 Task: Create a due date automation trigger when advanced on, on the wednesday of the week before a card is due add basic without the red label at 11:00 AM.
Action: Mouse moved to (1034, 92)
Screenshot: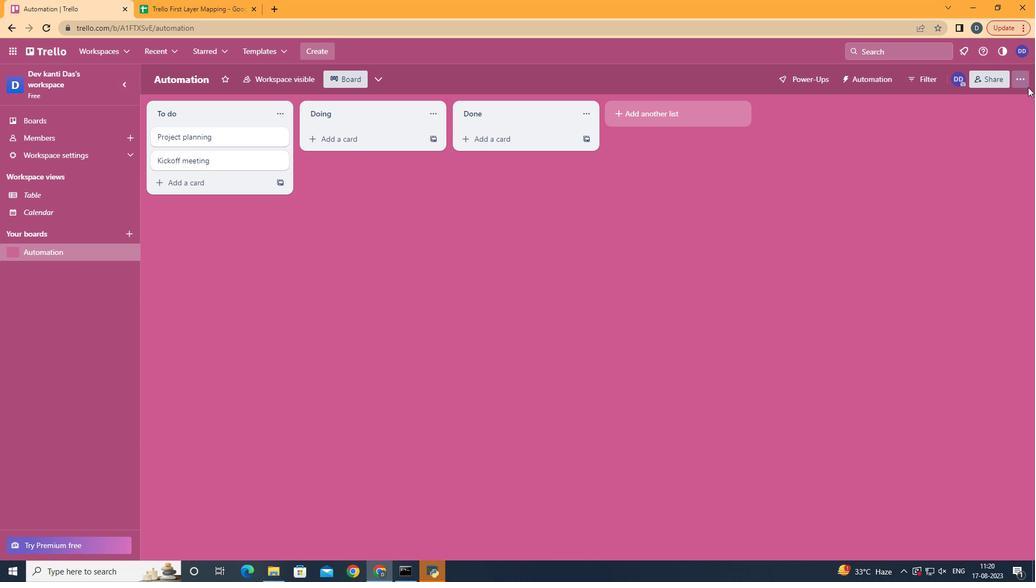 
Action: Mouse pressed left at (1034, 92)
Screenshot: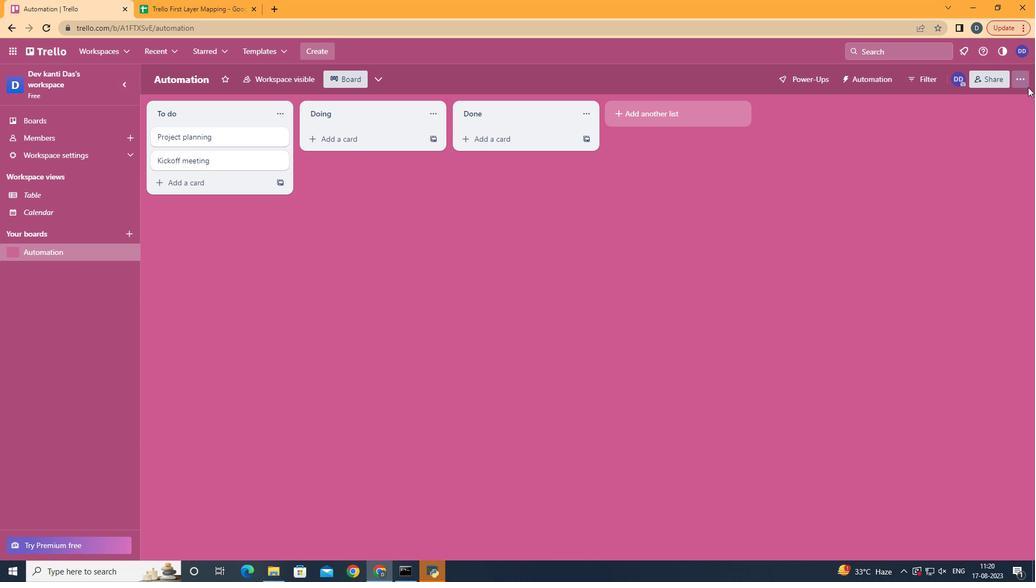 
Action: Mouse moved to (974, 240)
Screenshot: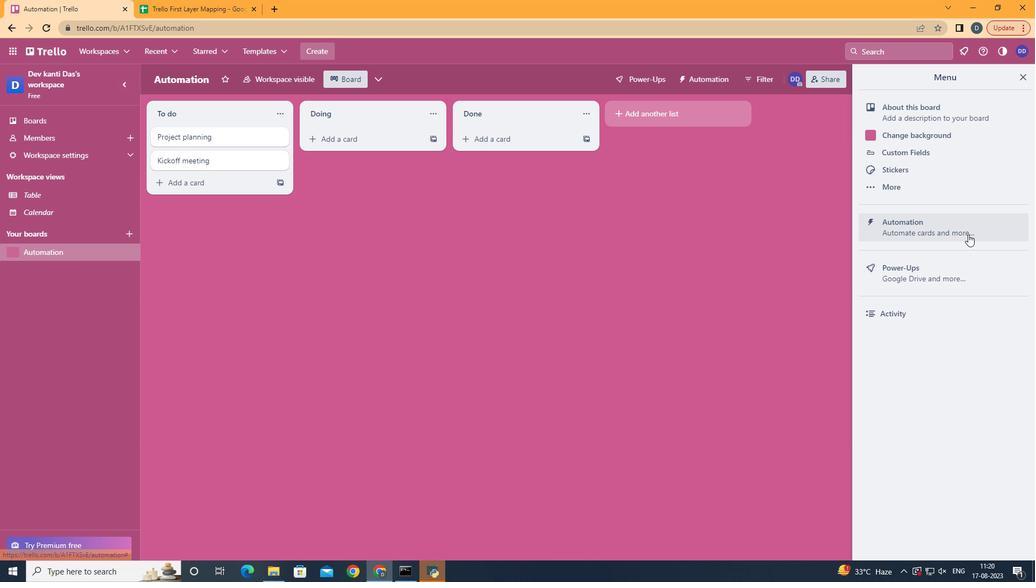 
Action: Mouse pressed left at (974, 240)
Screenshot: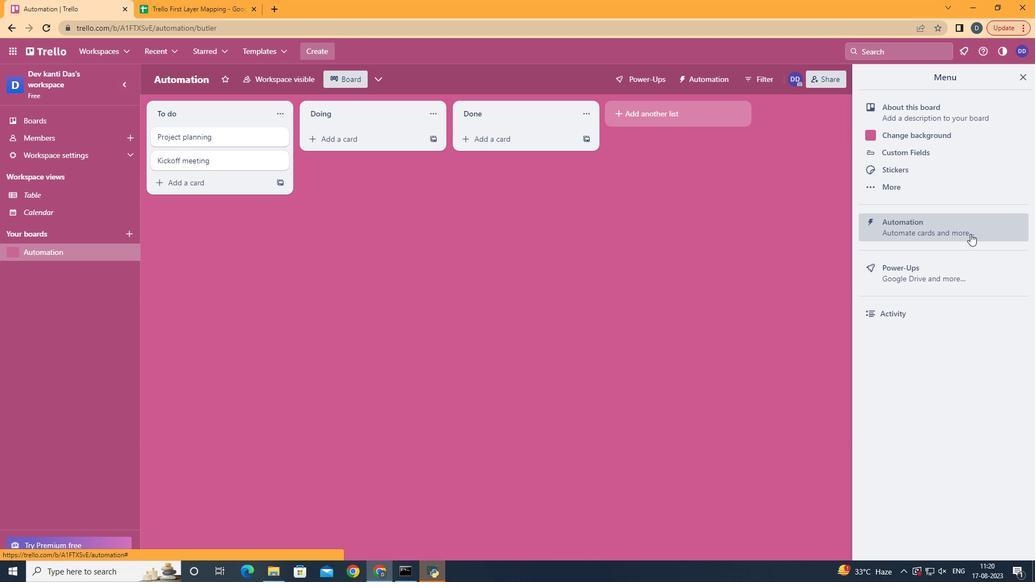 
Action: Mouse moved to (197, 223)
Screenshot: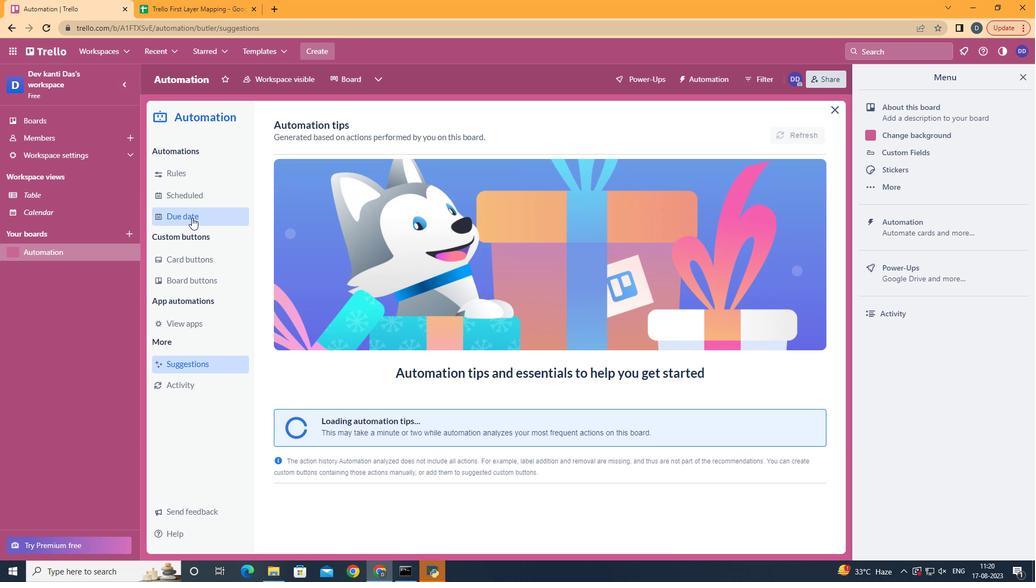 
Action: Mouse pressed left at (197, 223)
Screenshot: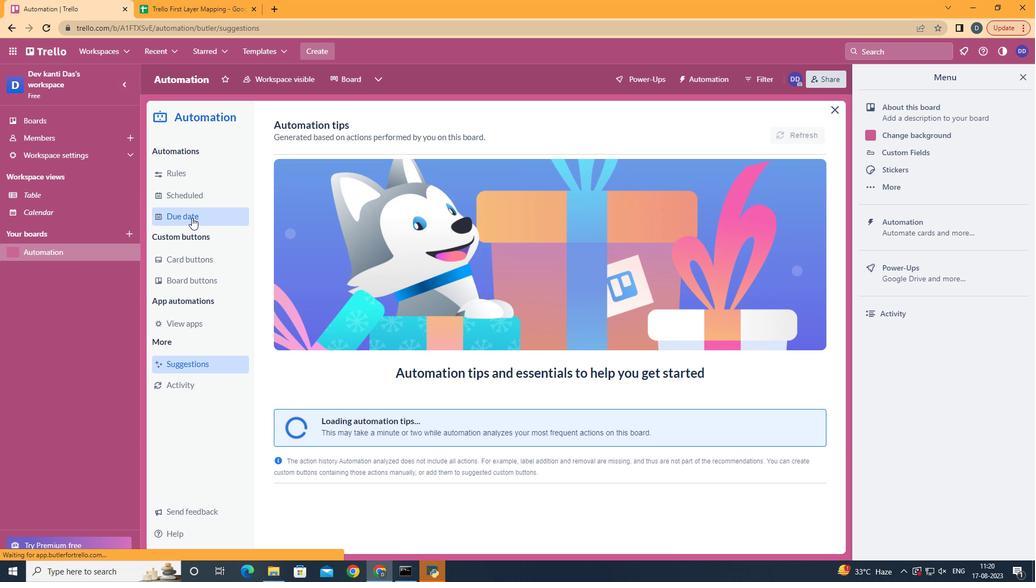 
Action: Mouse moved to (768, 135)
Screenshot: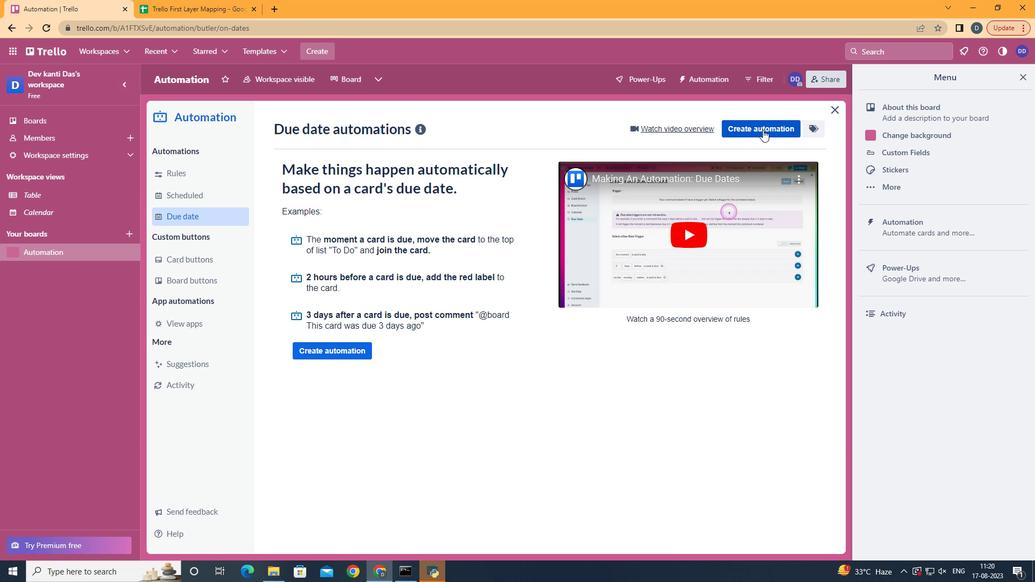 
Action: Mouse pressed left at (768, 135)
Screenshot: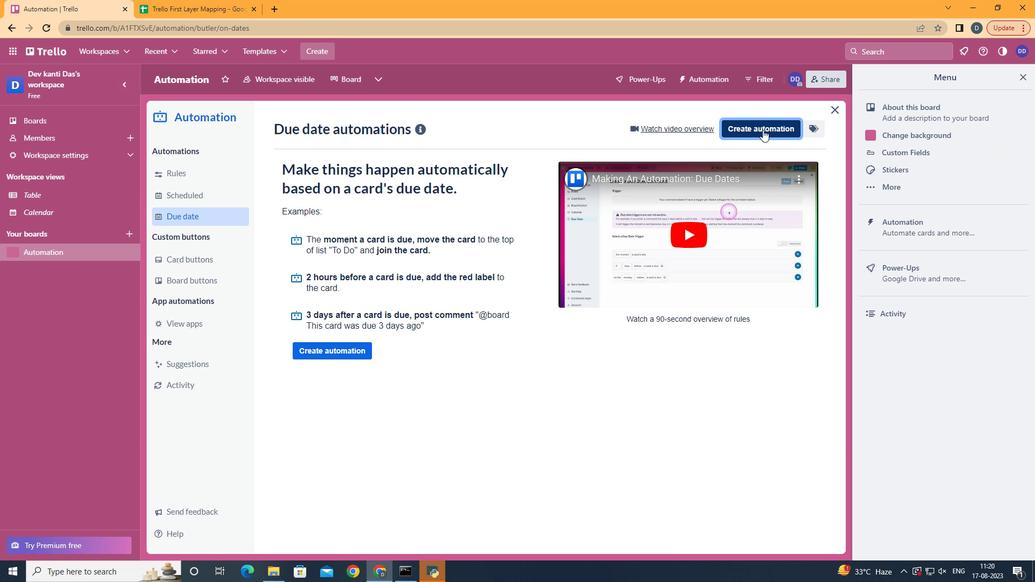 
Action: Mouse moved to (567, 226)
Screenshot: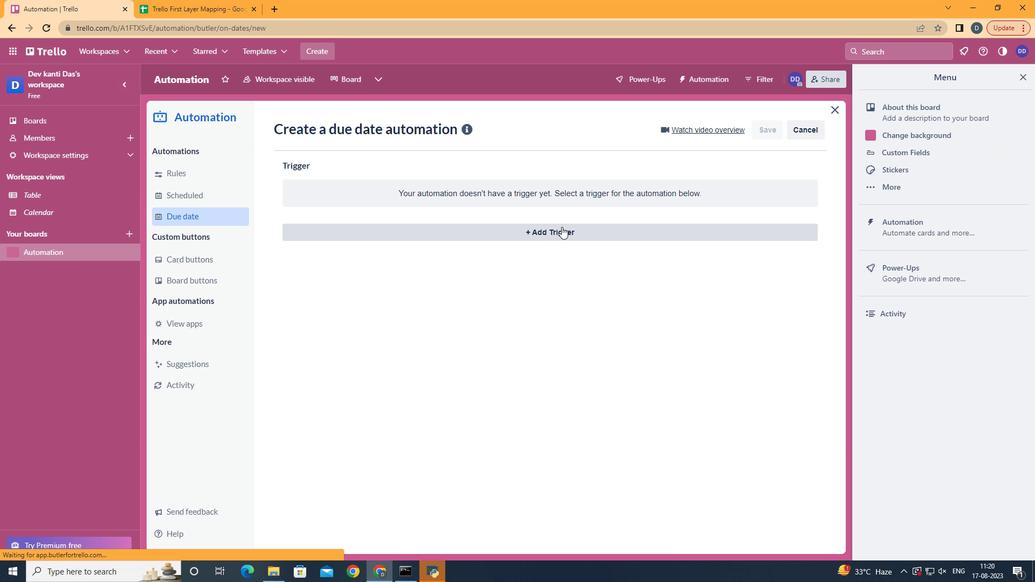 
Action: Mouse pressed left at (567, 226)
Screenshot: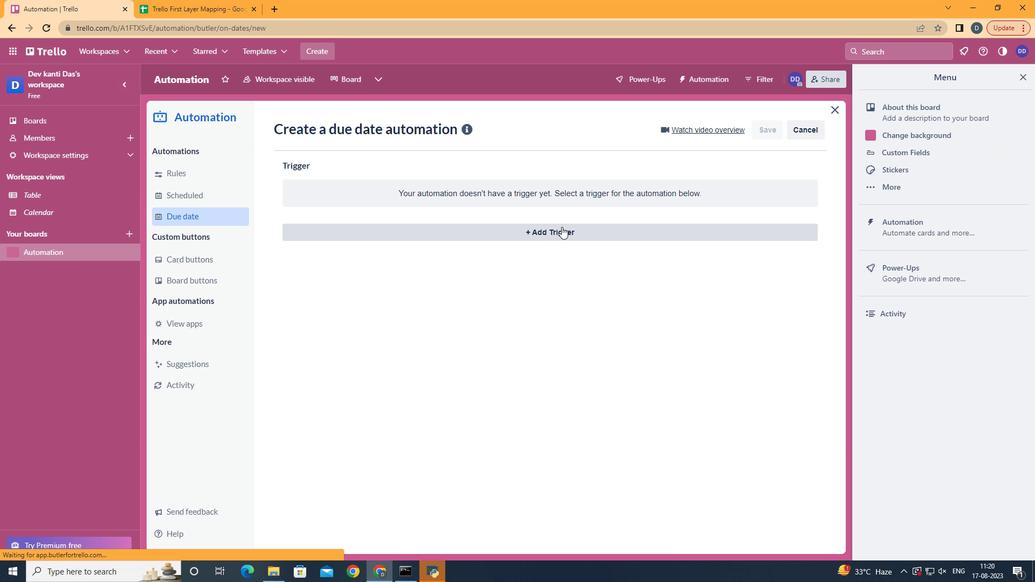 
Action: Mouse moved to (567, 232)
Screenshot: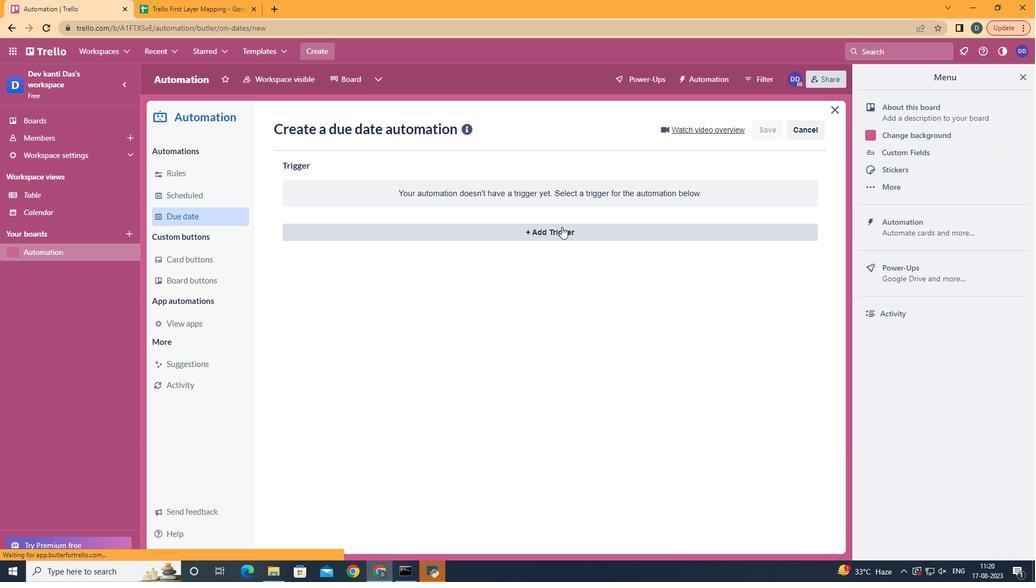 
Action: Mouse pressed left at (567, 232)
Screenshot: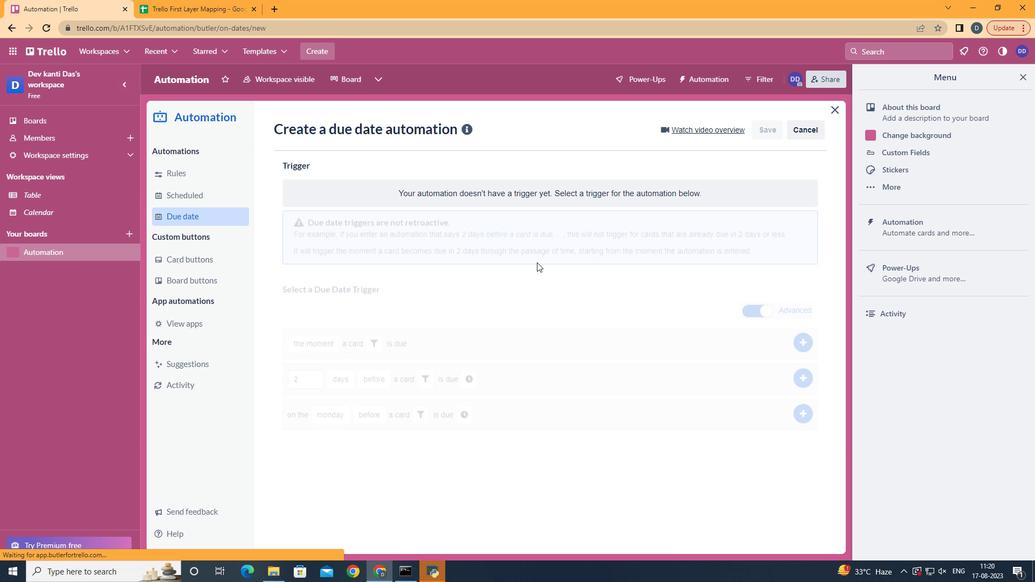 
Action: Mouse moved to (357, 329)
Screenshot: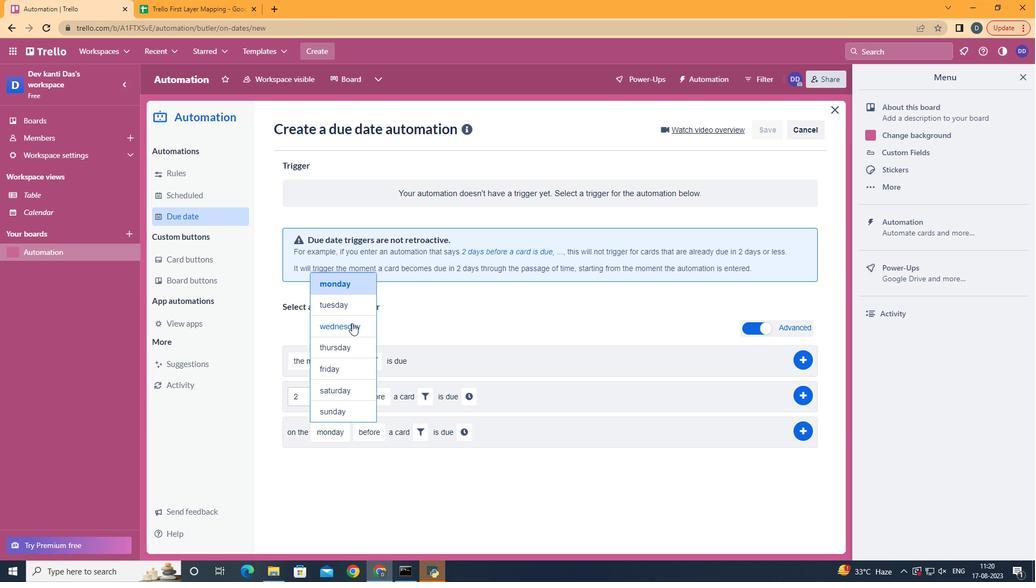 
Action: Mouse pressed left at (357, 329)
Screenshot: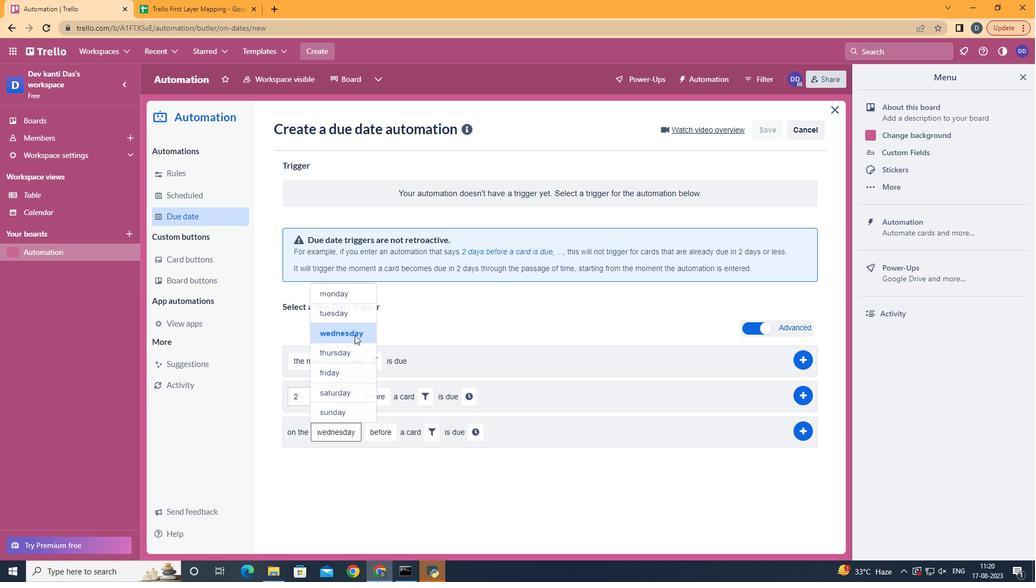 
Action: Mouse moved to (399, 523)
Screenshot: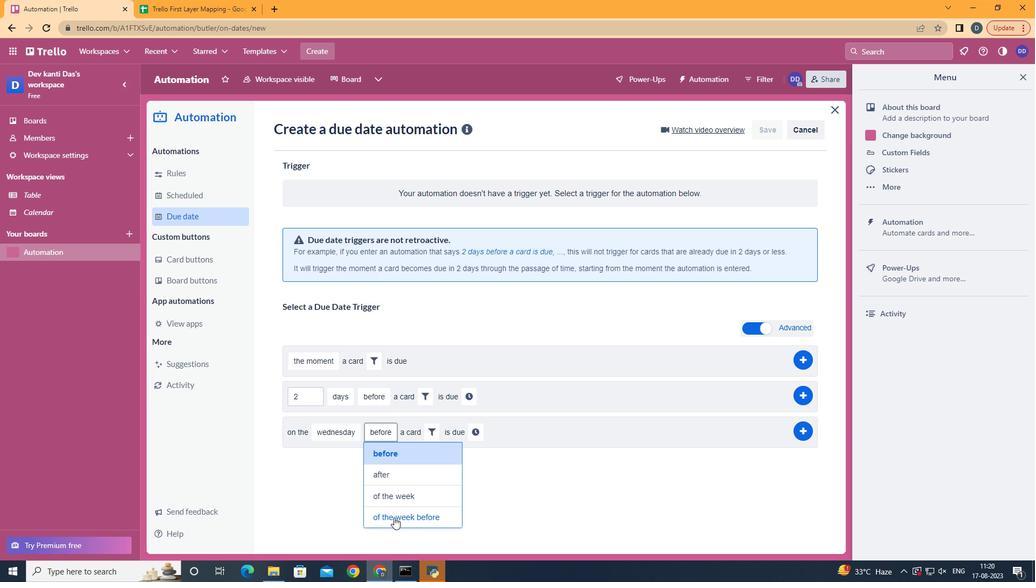 
Action: Mouse pressed left at (399, 523)
Screenshot: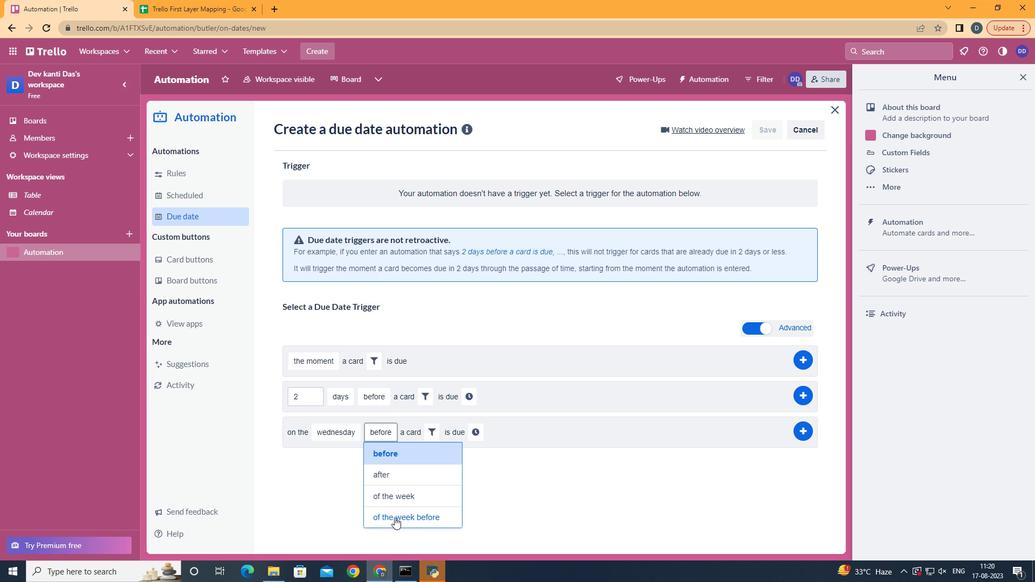 
Action: Mouse moved to (476, 438)
Screenshot: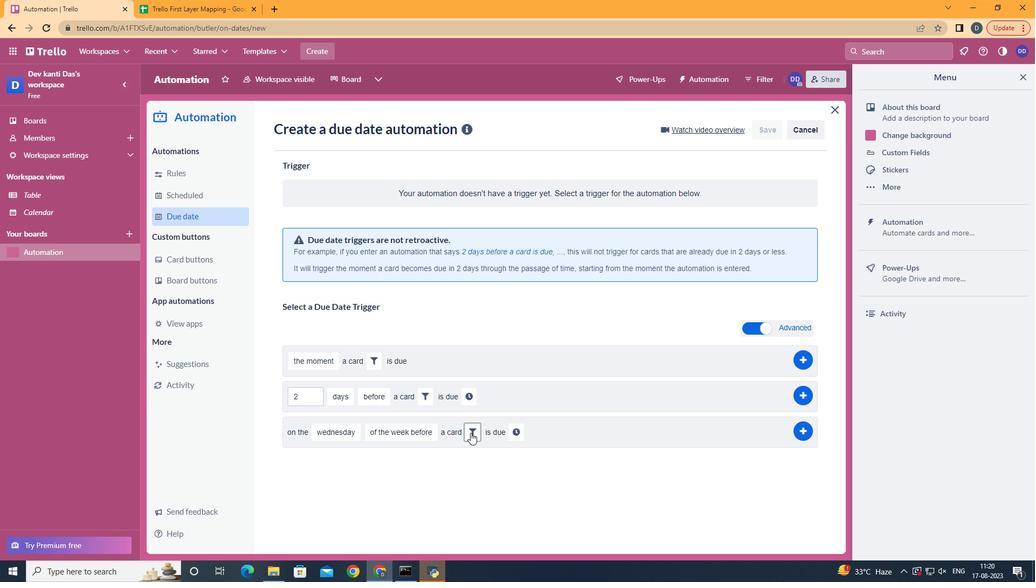 
Action: Mouse pressed left at (476, 438)
Screenshot: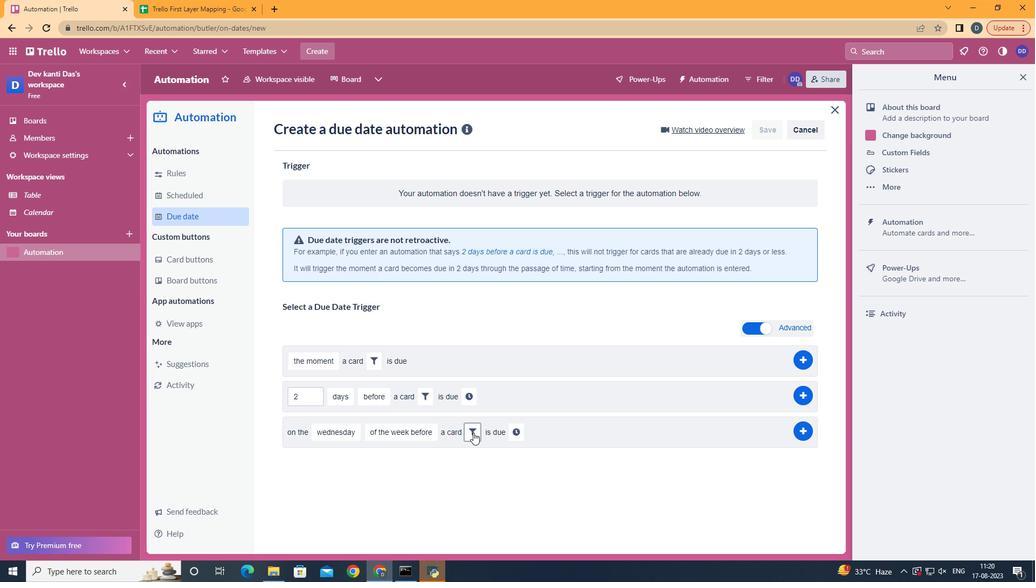 
Action: Mouse moved to (559, 472)
Screenshot: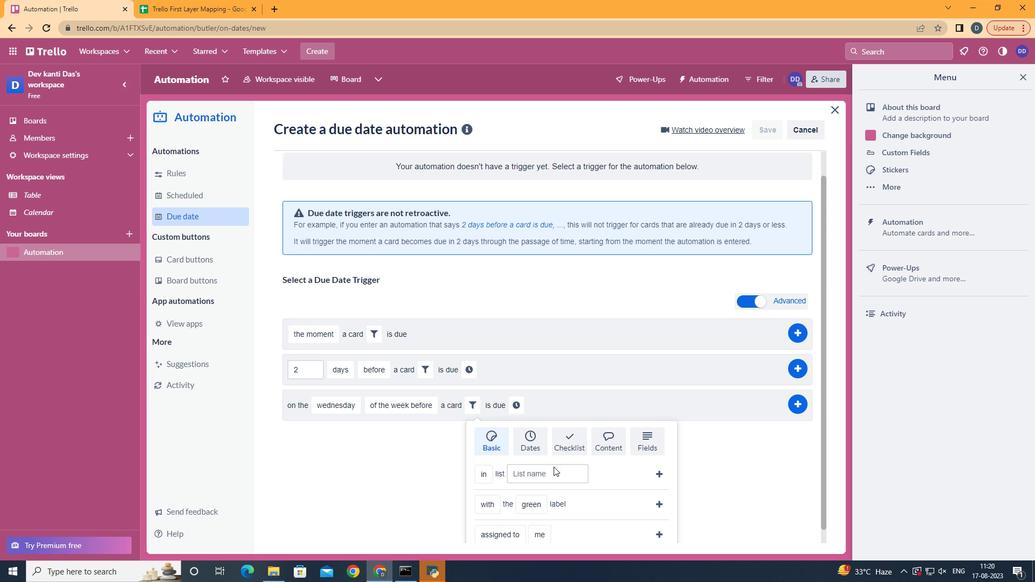 
Action: Mouse scrolled (559, 472) with delta (0, 0)
Screenshot: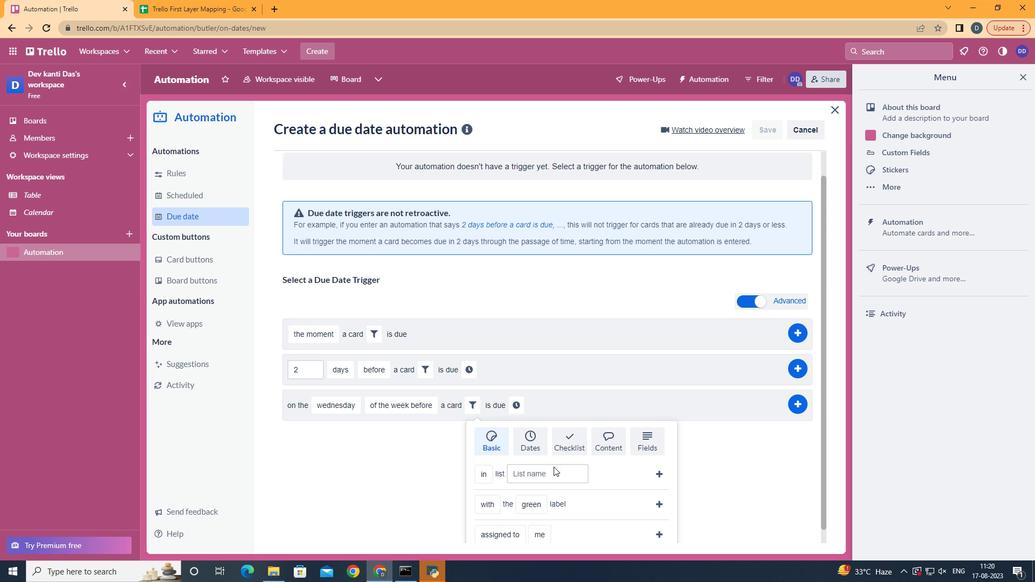 
Action: Mouse scrolled (559, 472) with delta (0, 0)
Screenshot: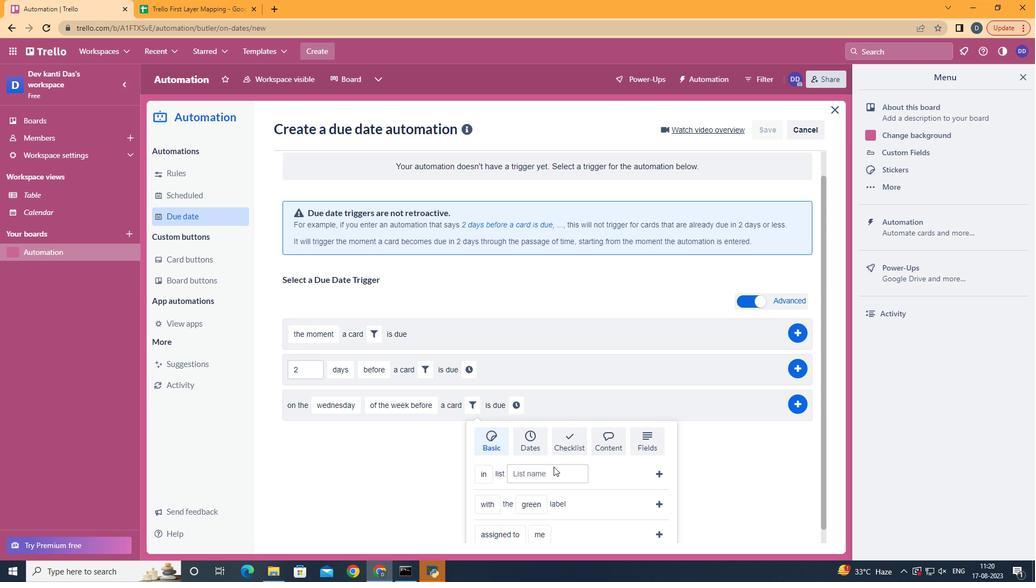 
Action: Mouse scrolled (559, 472) with delta (0, 0)
Screenshot: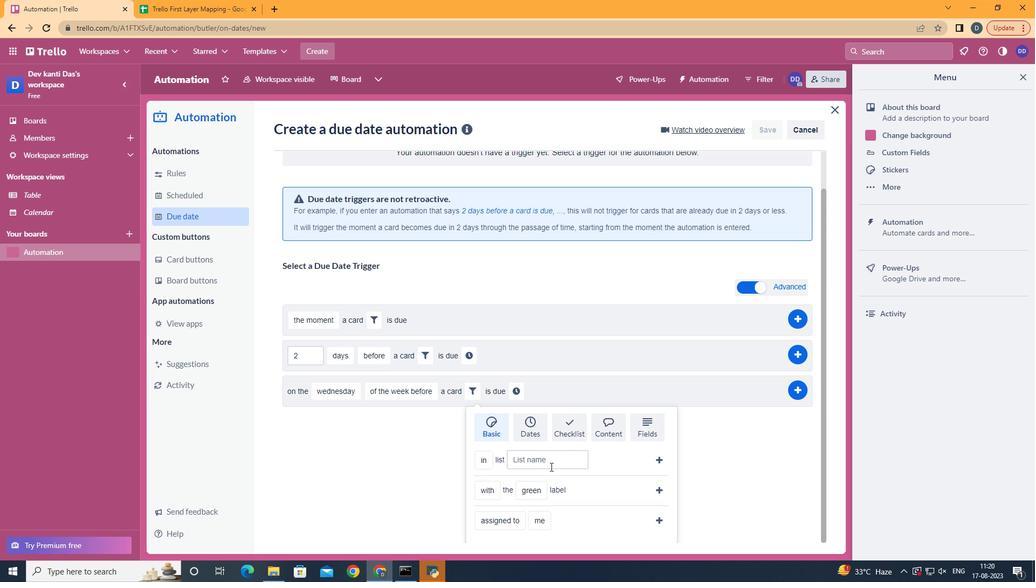 
Action: Mouse scrolled (559, 472) with delta (0, 0)
Screenshot: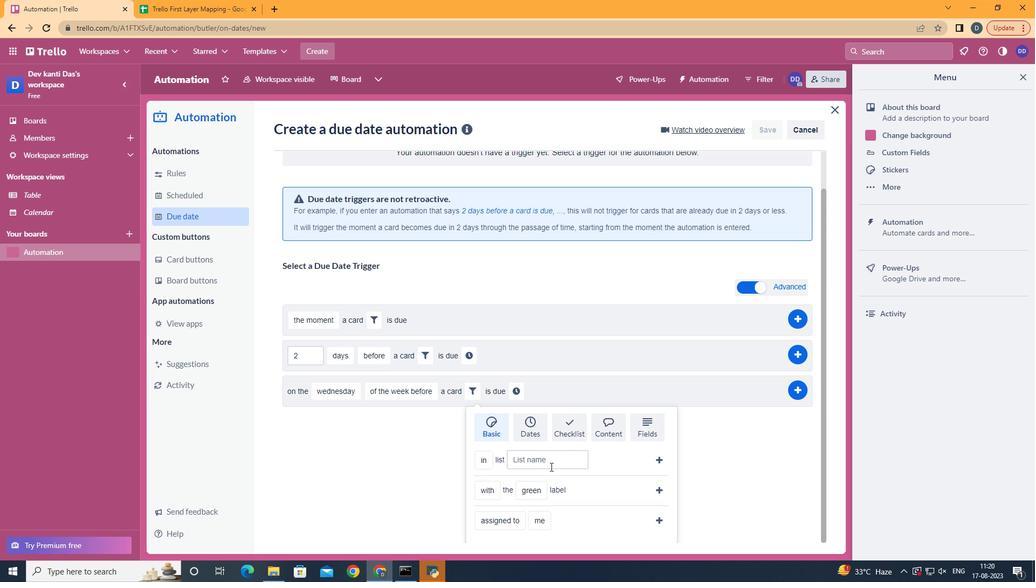 
Action: Mouse moved to (514, 459)
Screenshot: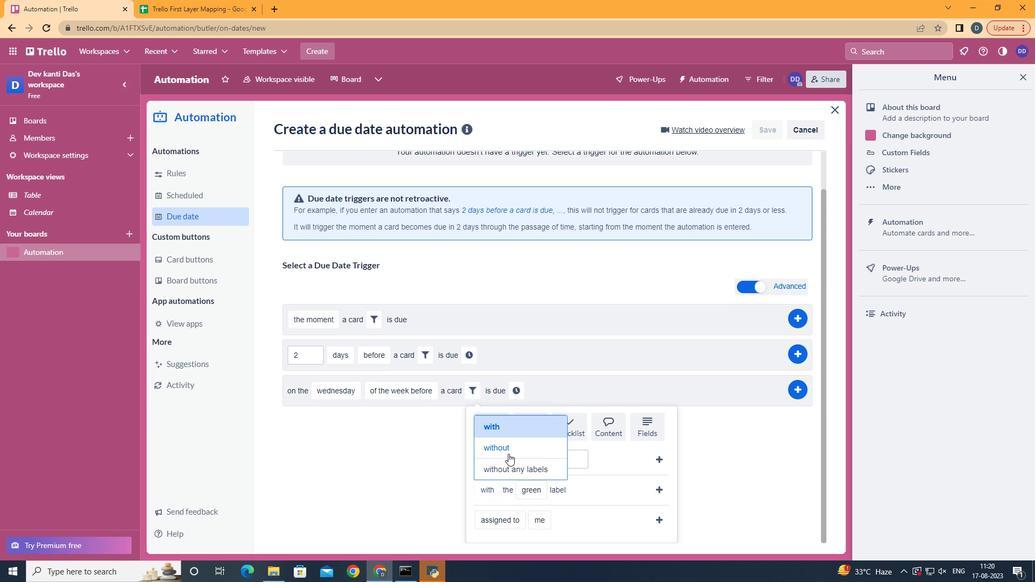 
Action: Mouse pressed left at (514, 459)
Screenshot: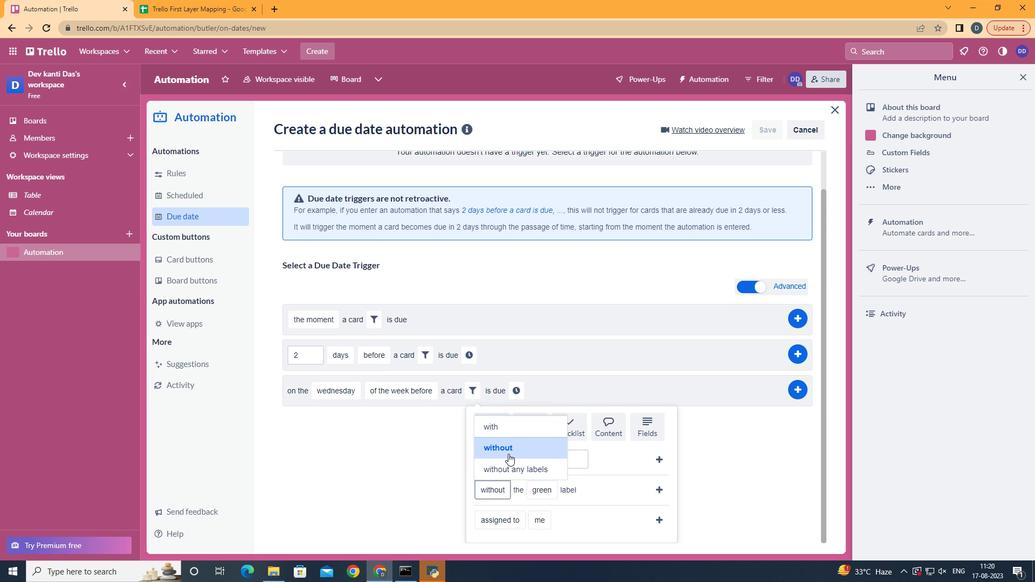 
Action: Mouse moved to (557, 433)
Screenshot: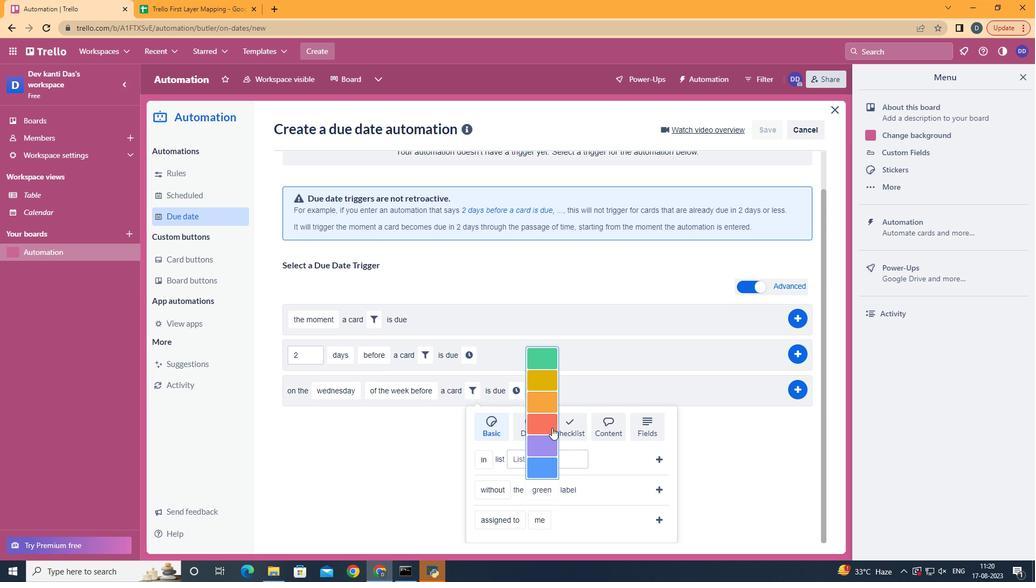 
Action: Mouse pressed left at (557, 433)
Screenshot: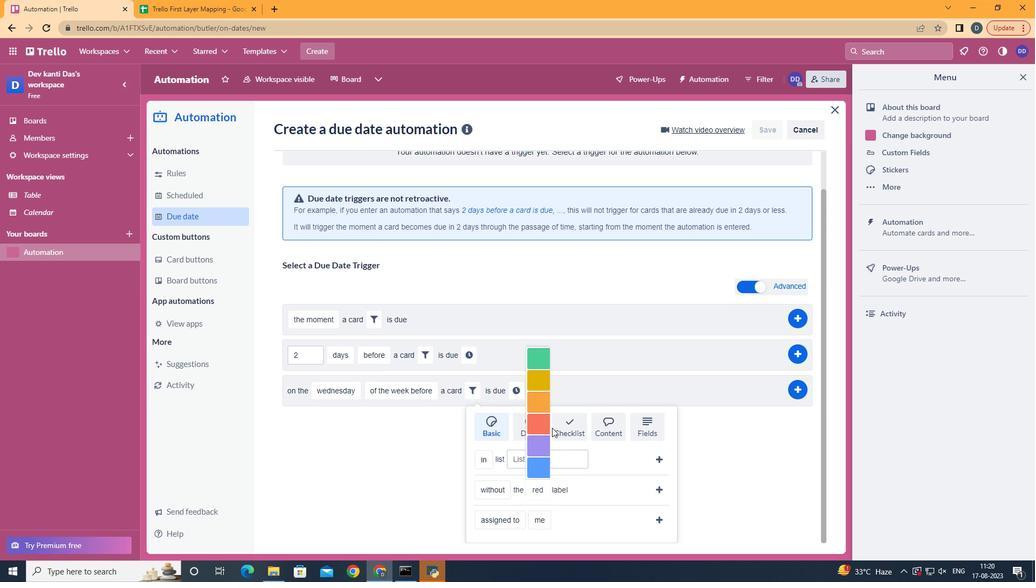 
Action: Mouse moved to (665, 500)
Screenshot: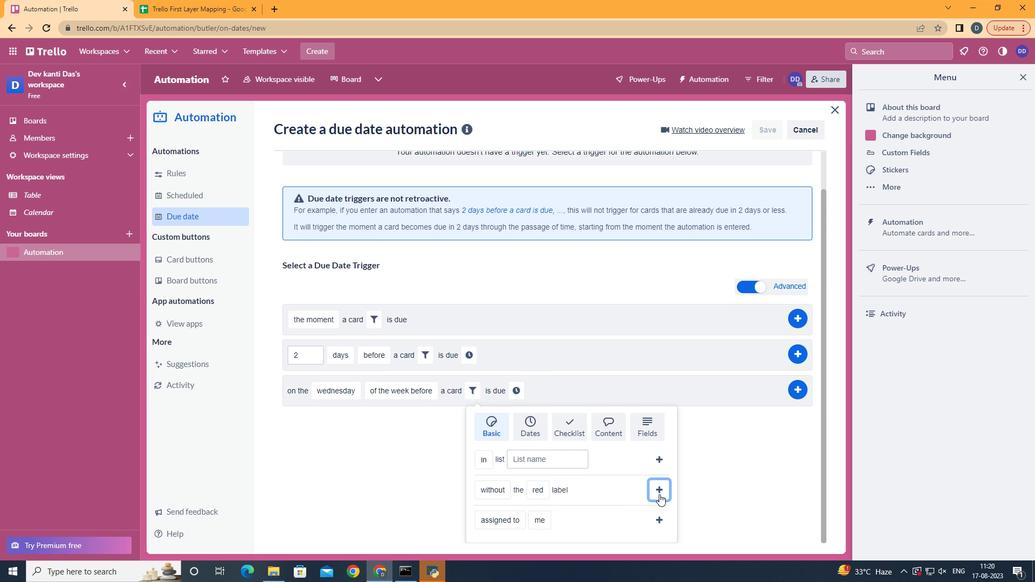 
Action: Mouse pressed left at (665, 500)
Screenshot: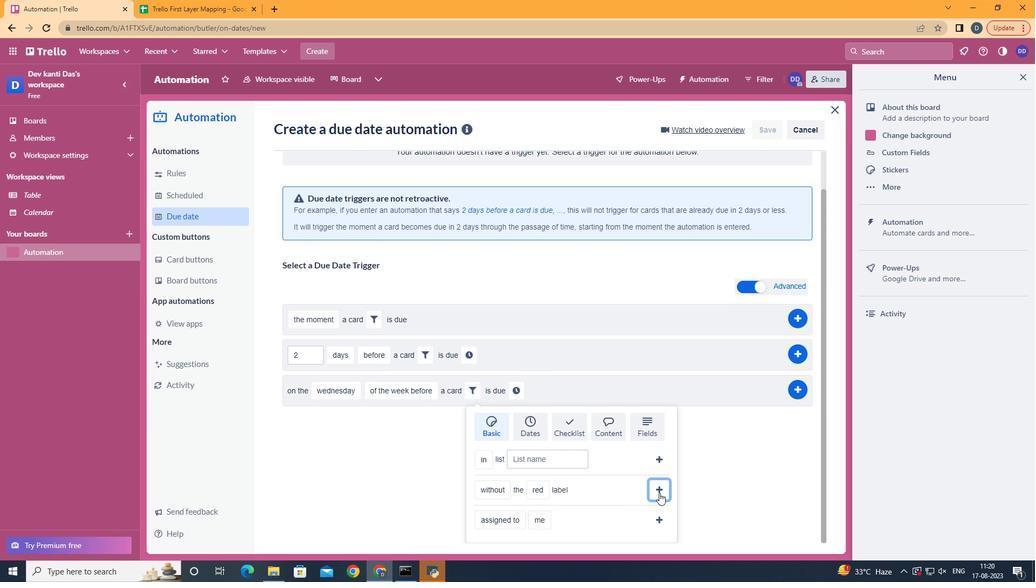 
Action: Mouse moved to (618, 438)
Screenshot: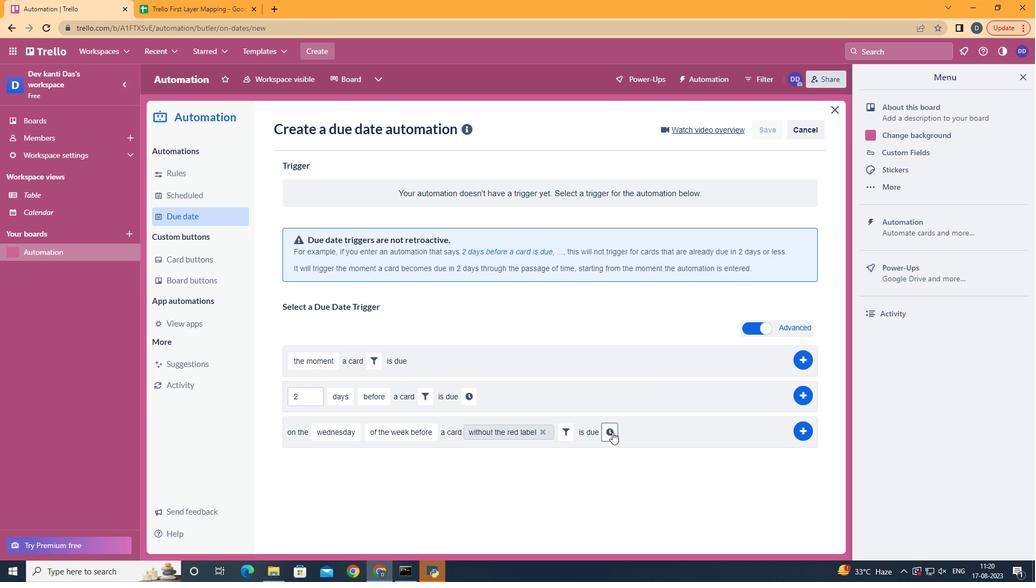 
Action: Mouse pressed left at (618, 438)
Screenshot: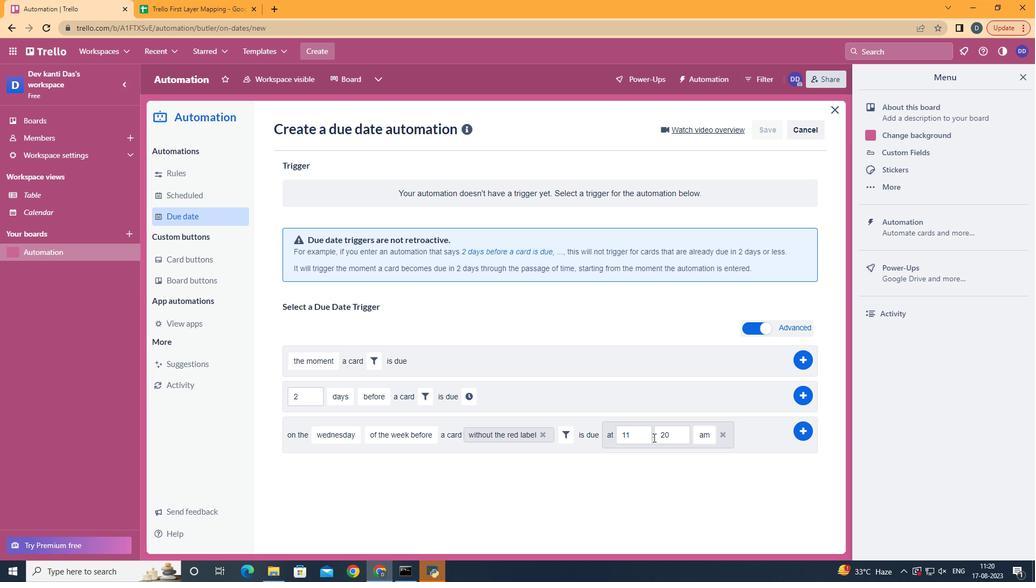 
Action: Mouse moved to (677, 442)
Screenshot: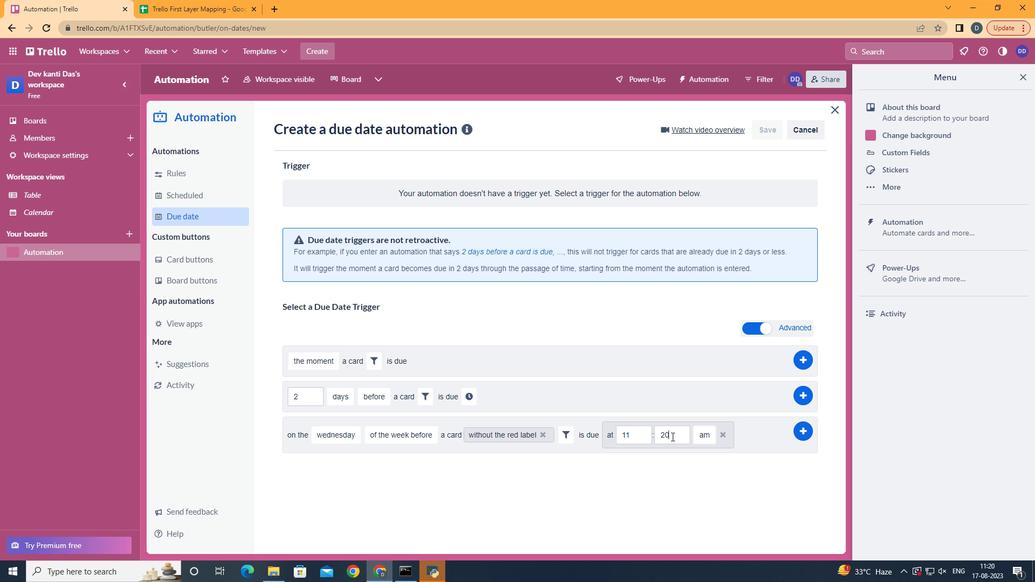 
Action: Mouse pressed left at (677, 442)
Screenshot: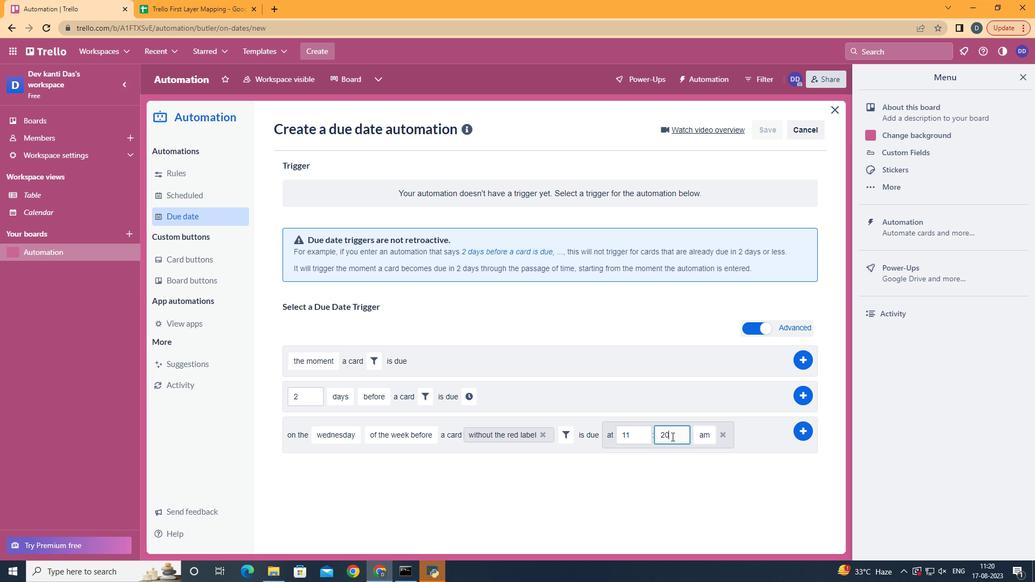 
Action: Key pressed <Key.backspace><Key.backspace>00
Screenshot: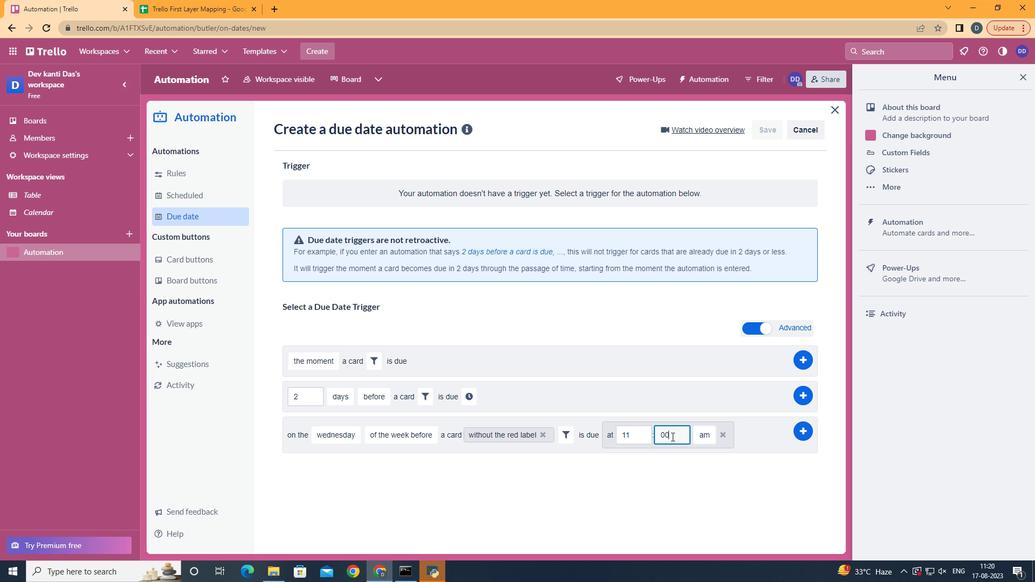 
Action: Mouse moved to (819, 439)
Screenshot: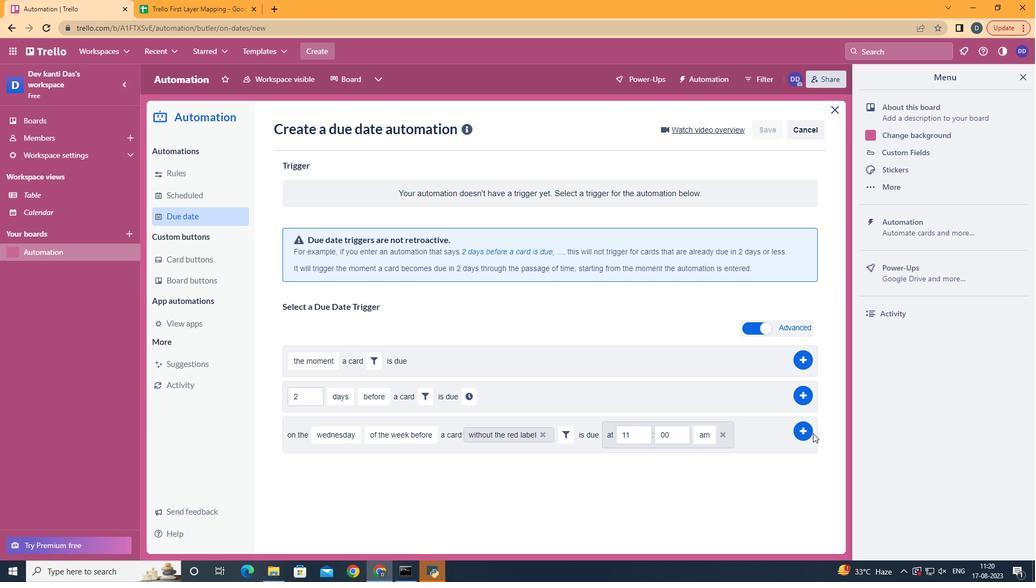 
Action: Mouse pressed left at (819, 439)
Screenshot: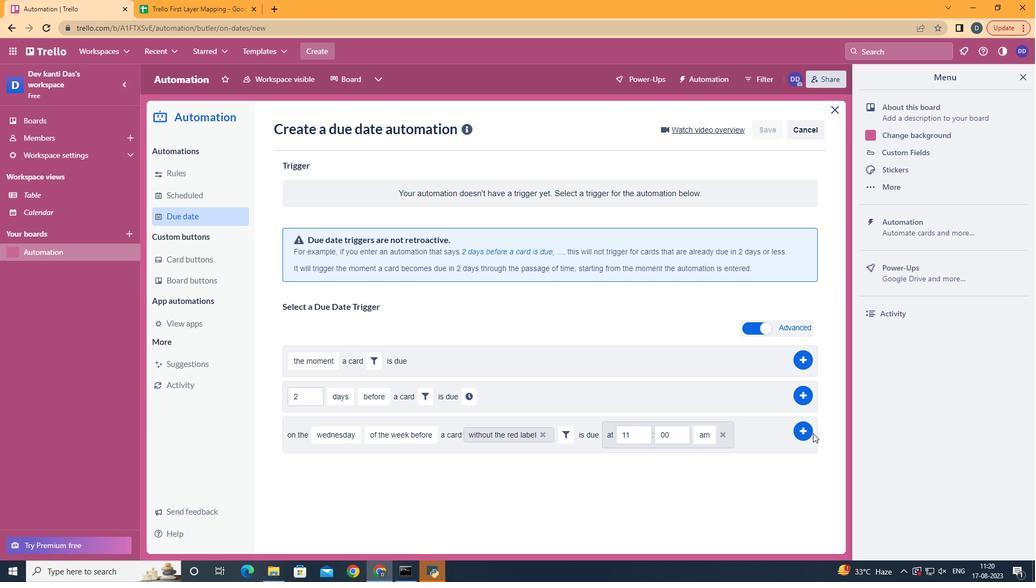 
Action: Mouse moved to (815, 438)
Screenshot: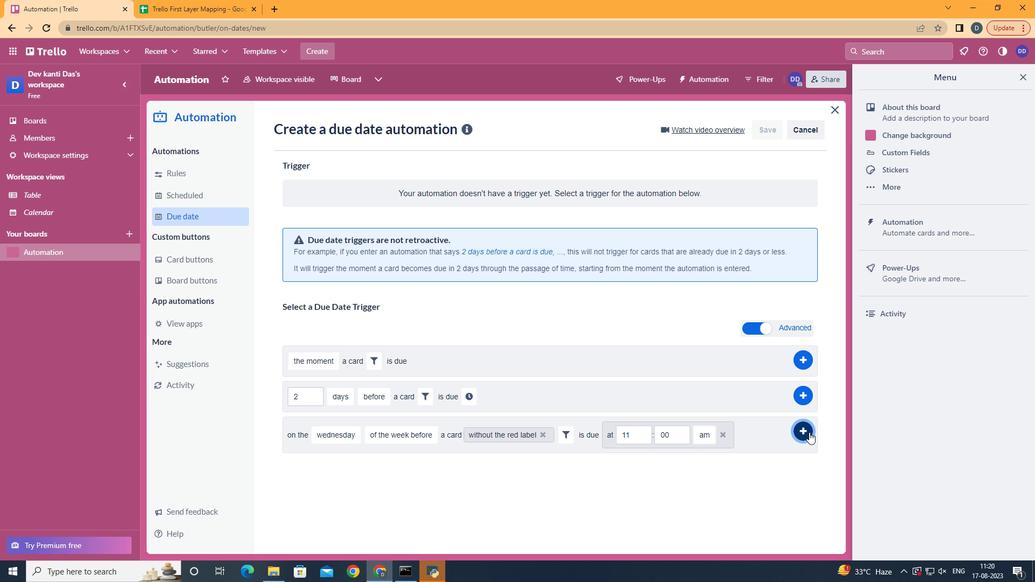 
Action: Mouse pressed left at (815, 438)
Screenshot: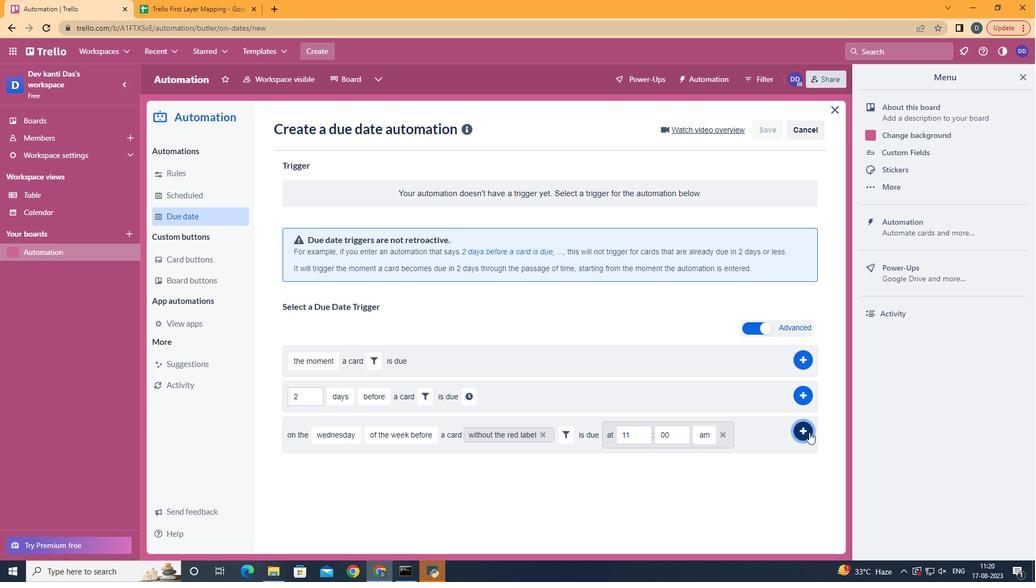 
Action: Mouse moved to (814, 438)
Screenshot: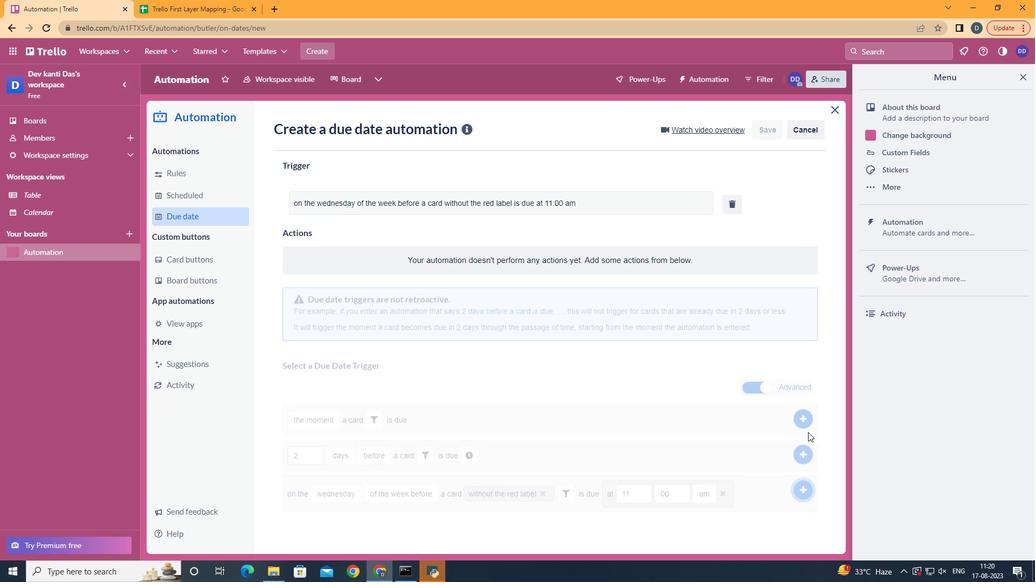
